 Task: Sort the products in the category "Spaghetti" by relevance.
Action: Mouse moved to (303, 145)
Screenshot: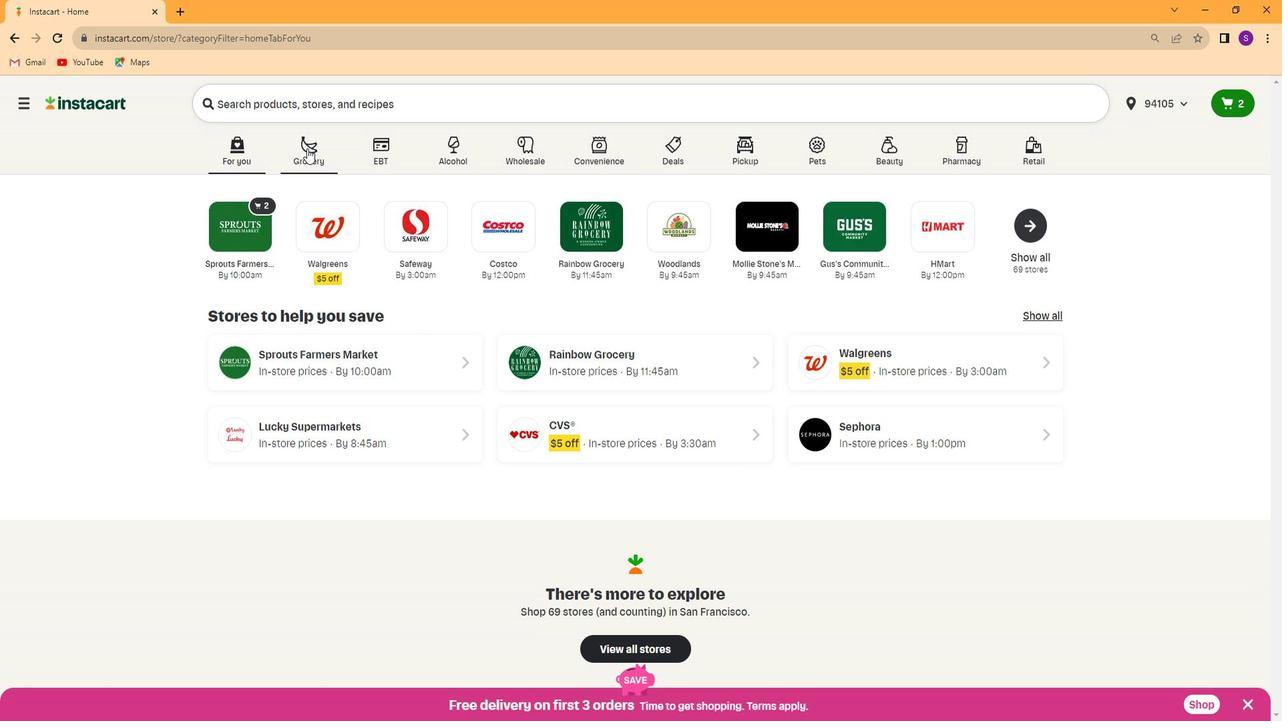 
Action: Mouse pressed left at (303, 145)
Screenshot: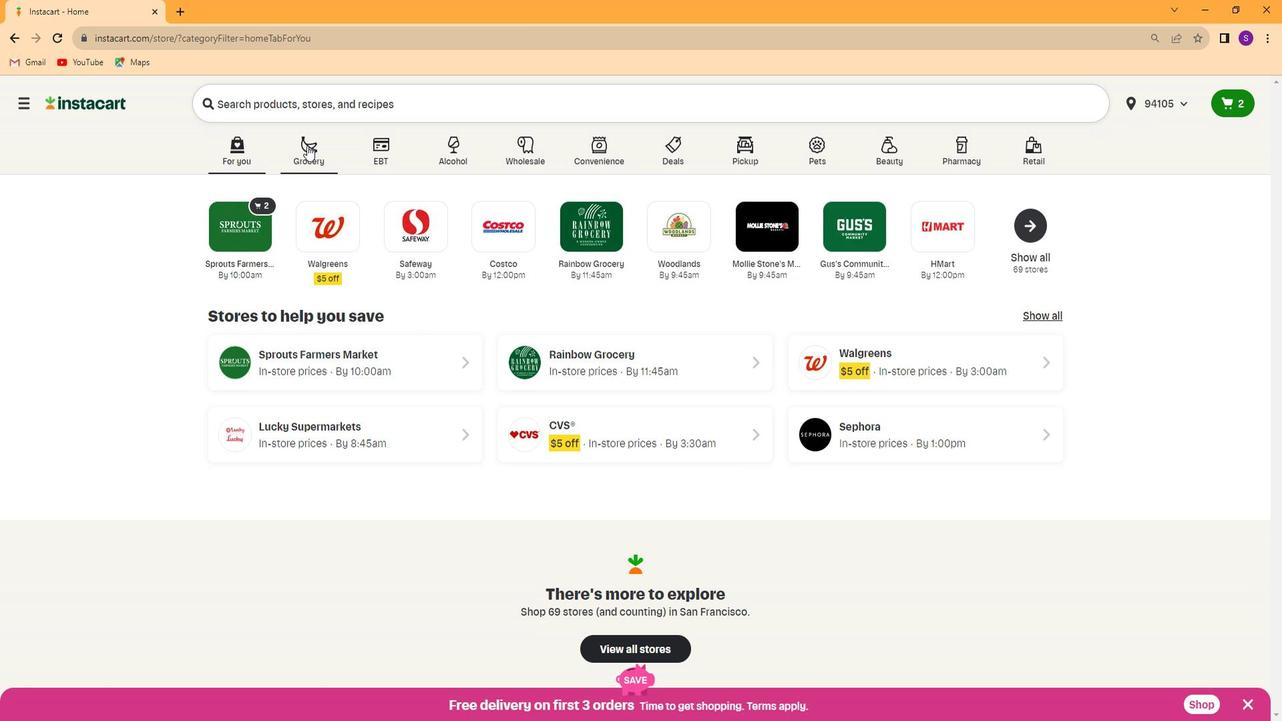 
Action: Mouse moved to (335, 219)
Screenshot: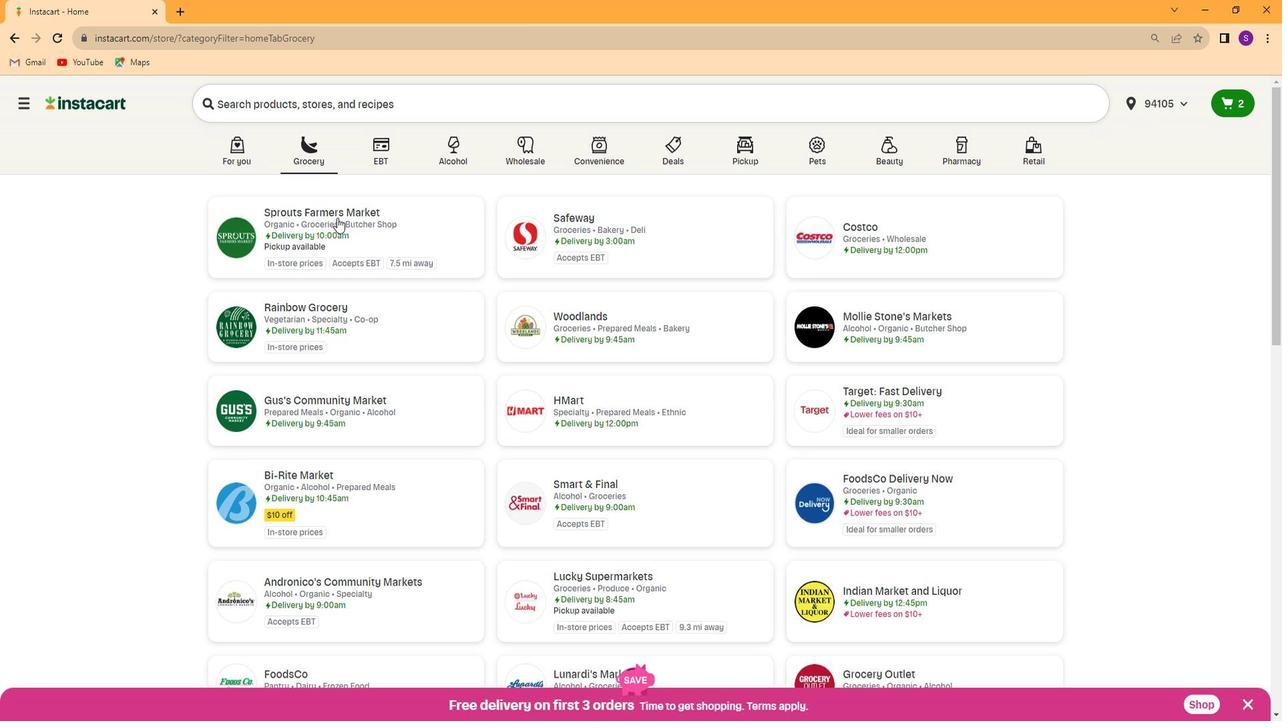 
Action: Mouse pressed left at (335, 219)
Screenshot: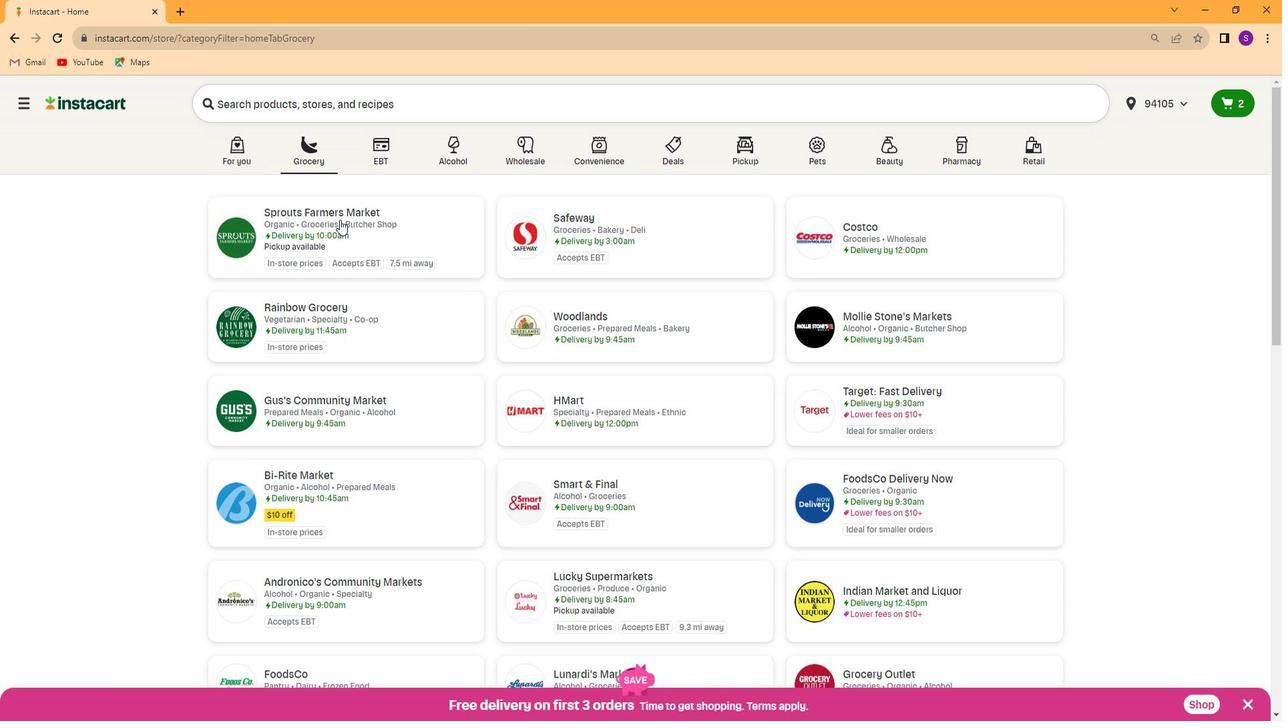
Action: Mouse moved to (164, 376)
Screenshot: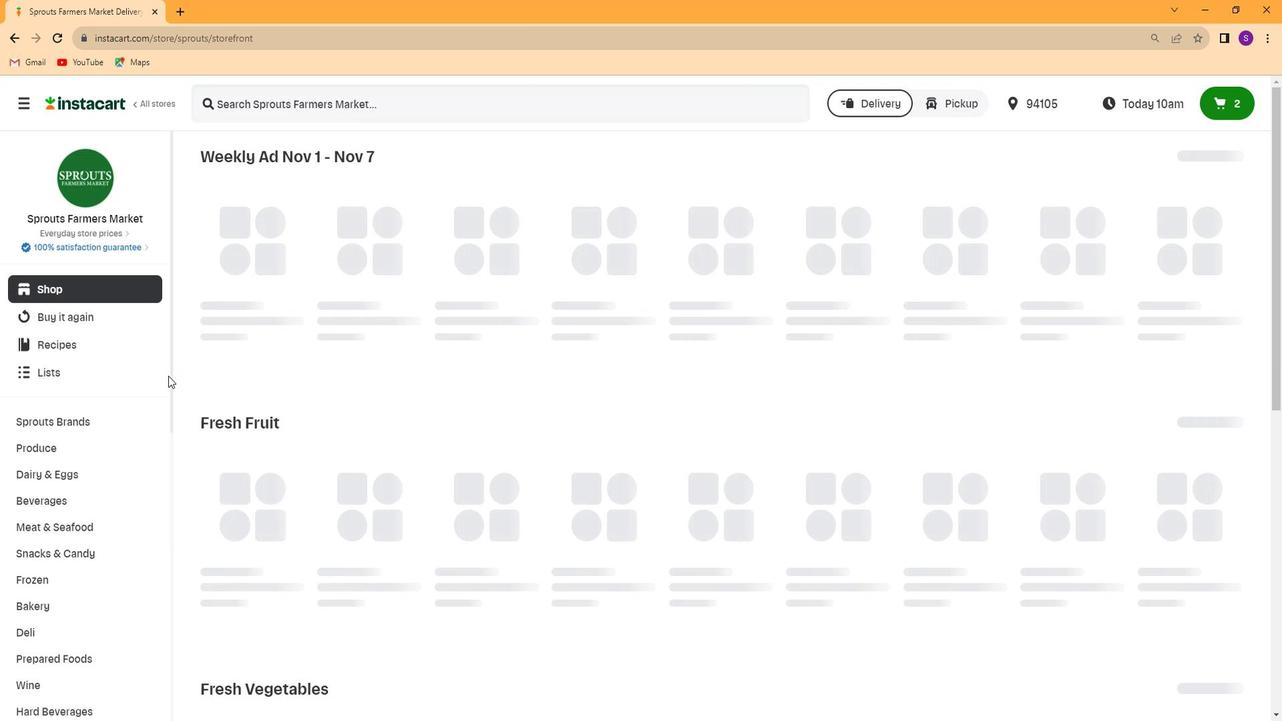 
Action: Mouse scrolled (164, 376) with delta (0, 0)
Screenshot: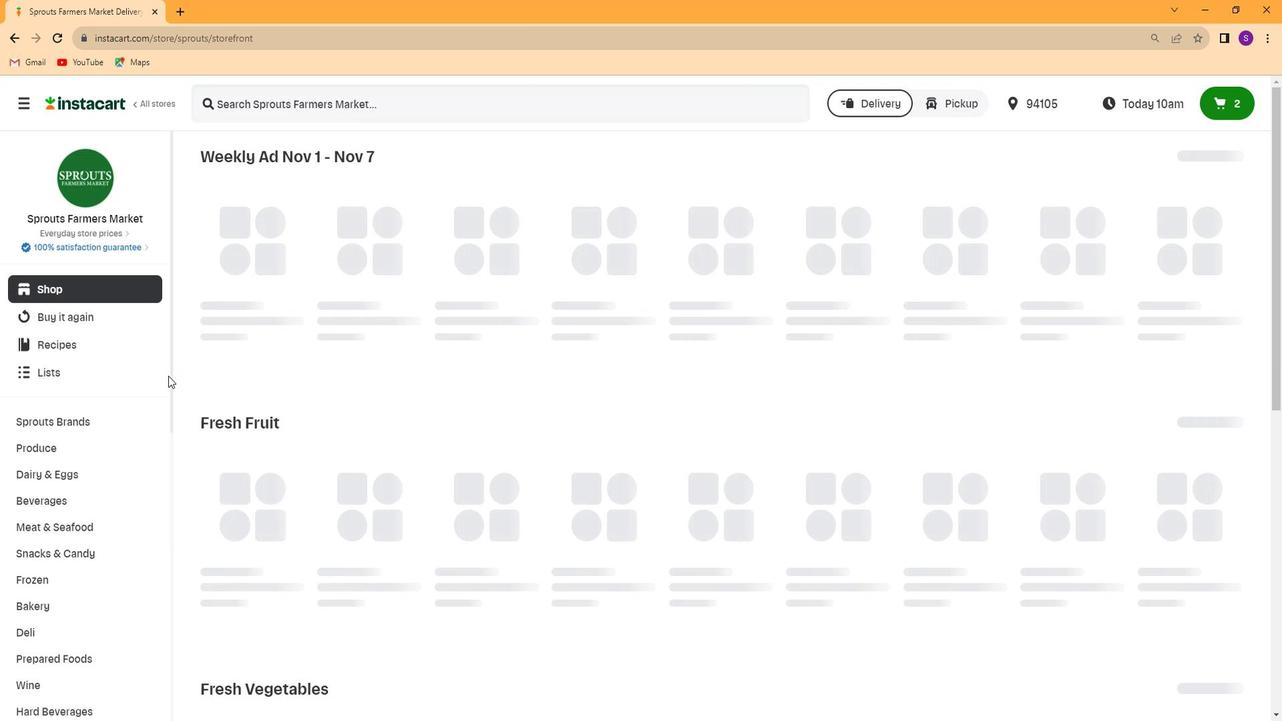 
Action: Mouse moved to (156, 382)
Screenshot: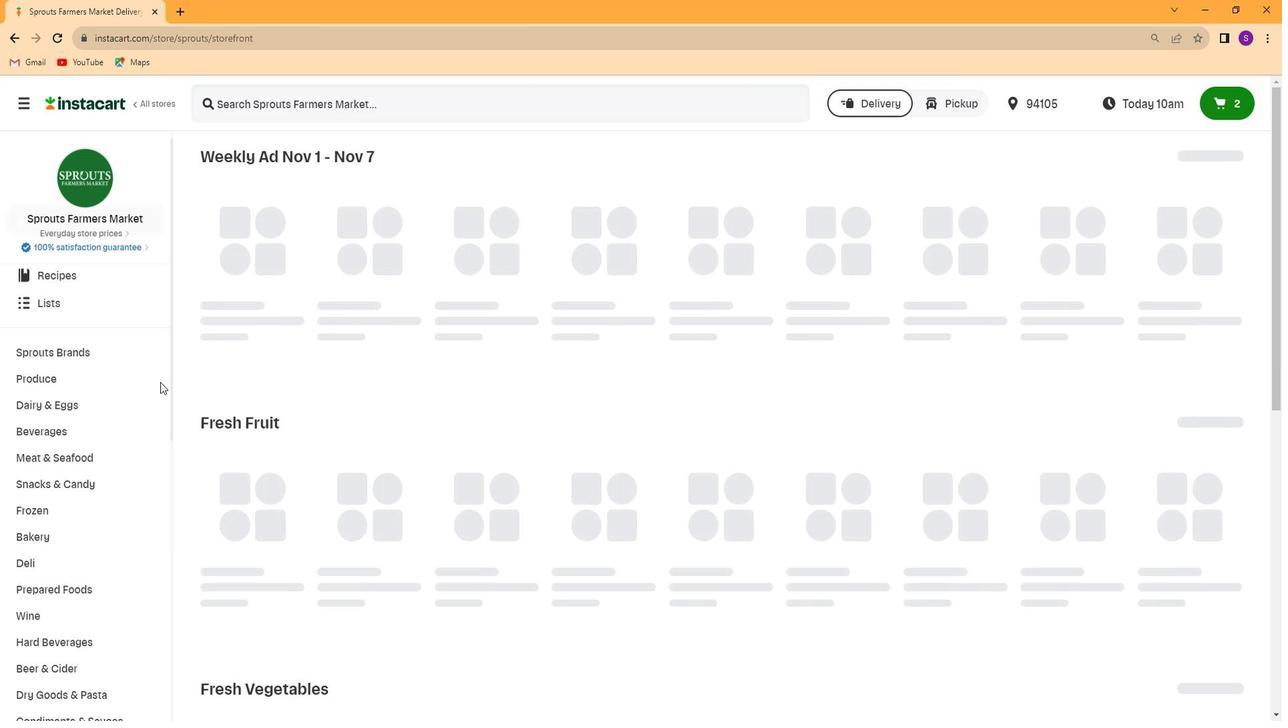 
Action: Mouse scrolled (156, 382) with delta (0, 0)
Screenshot: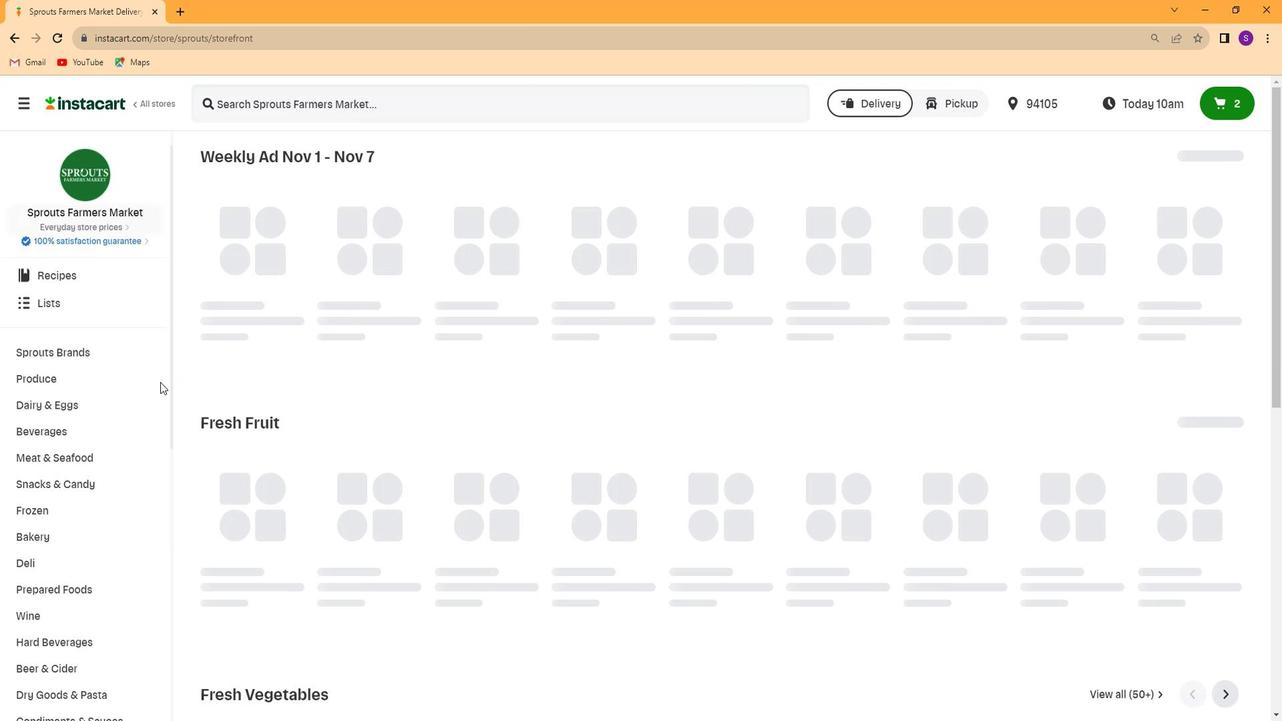 
Action: Mouse scrolled (156, 382) with delta (0, 0)
Screenshot: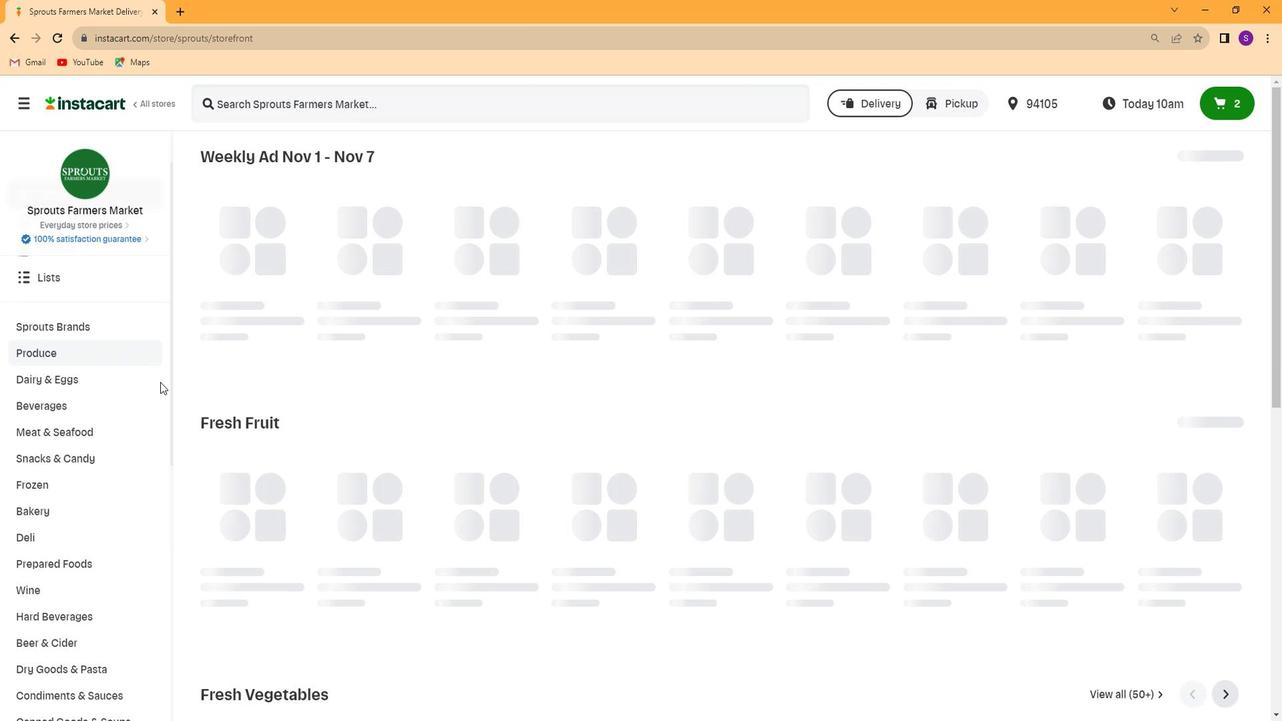 
Action: Mouse scrolled (156, 382) with delta (0, 0)
Screenshot: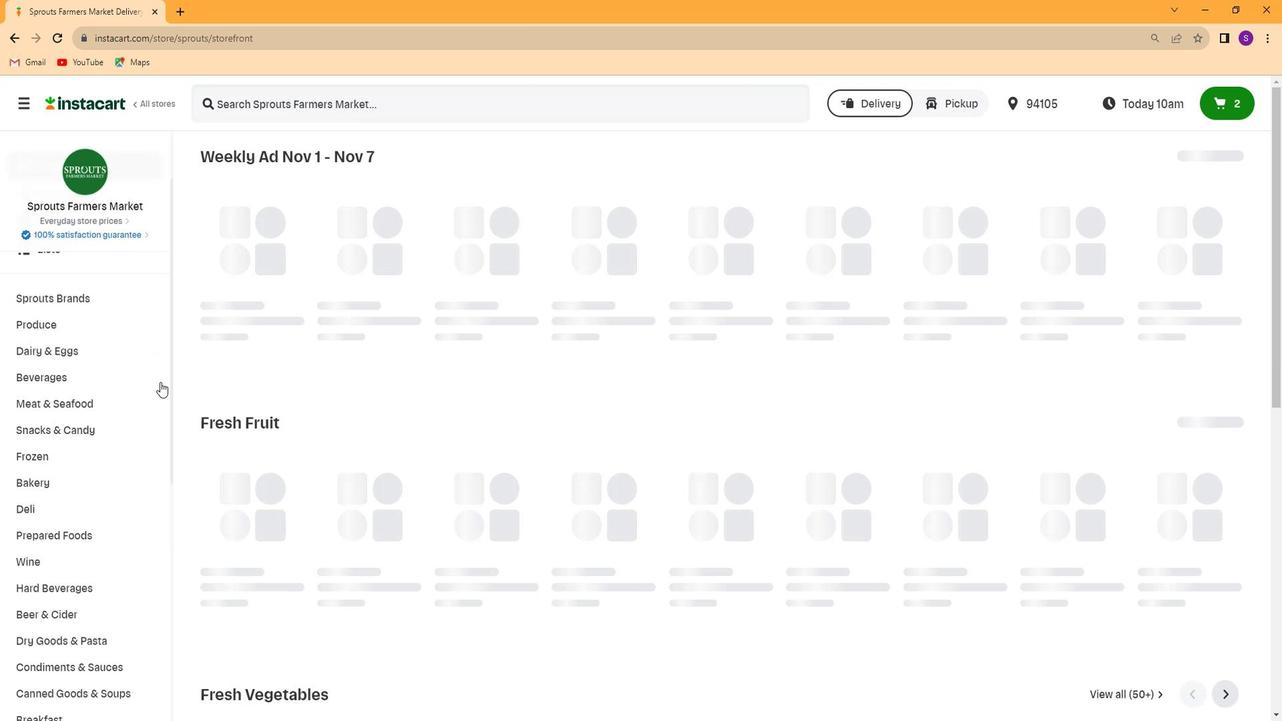 
Action: Mouse moved to (119, 490)
Screenshot: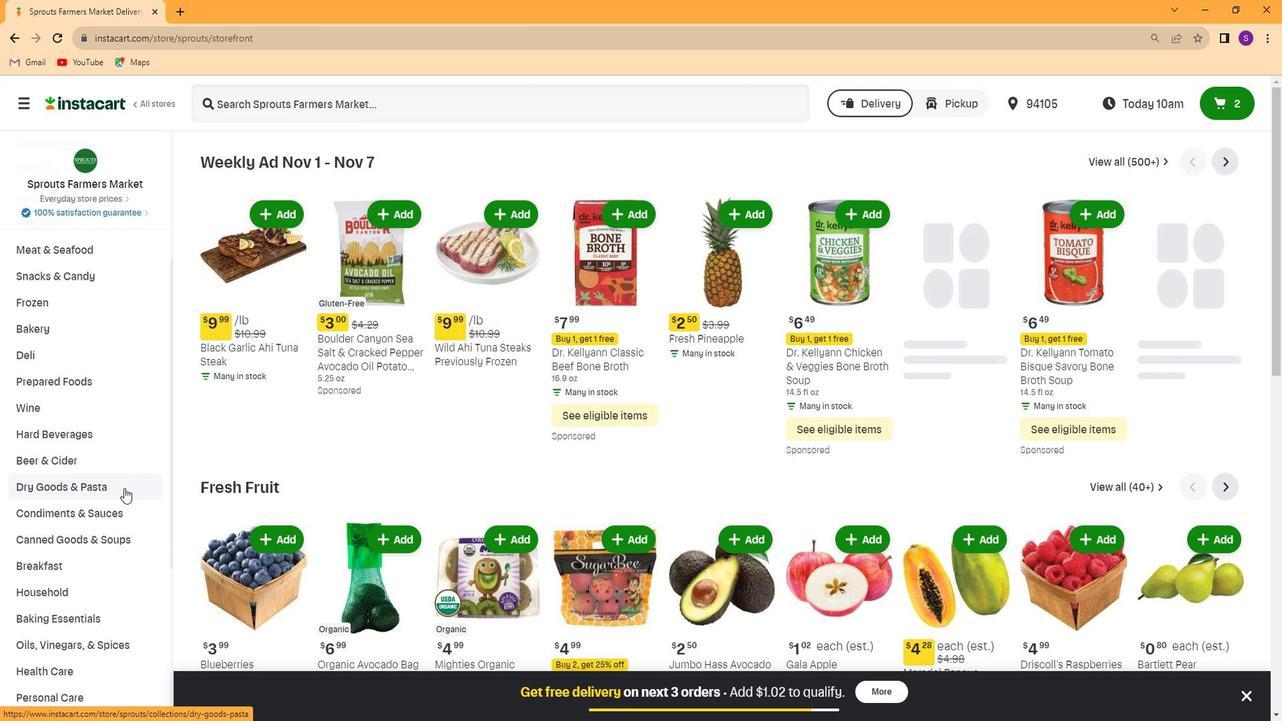 
Action: Mouse pressed left at (119, 490)
Screenshot: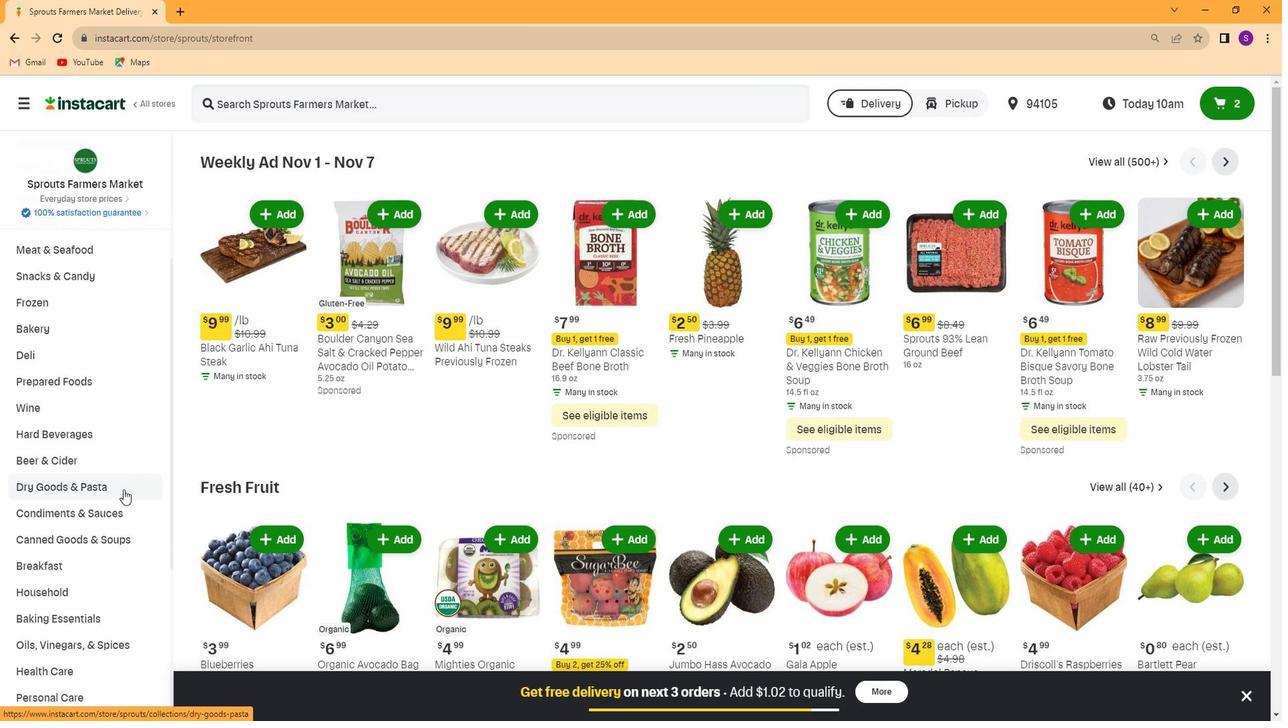 
Action: Mouse moved to (435, 198)
Screenshot: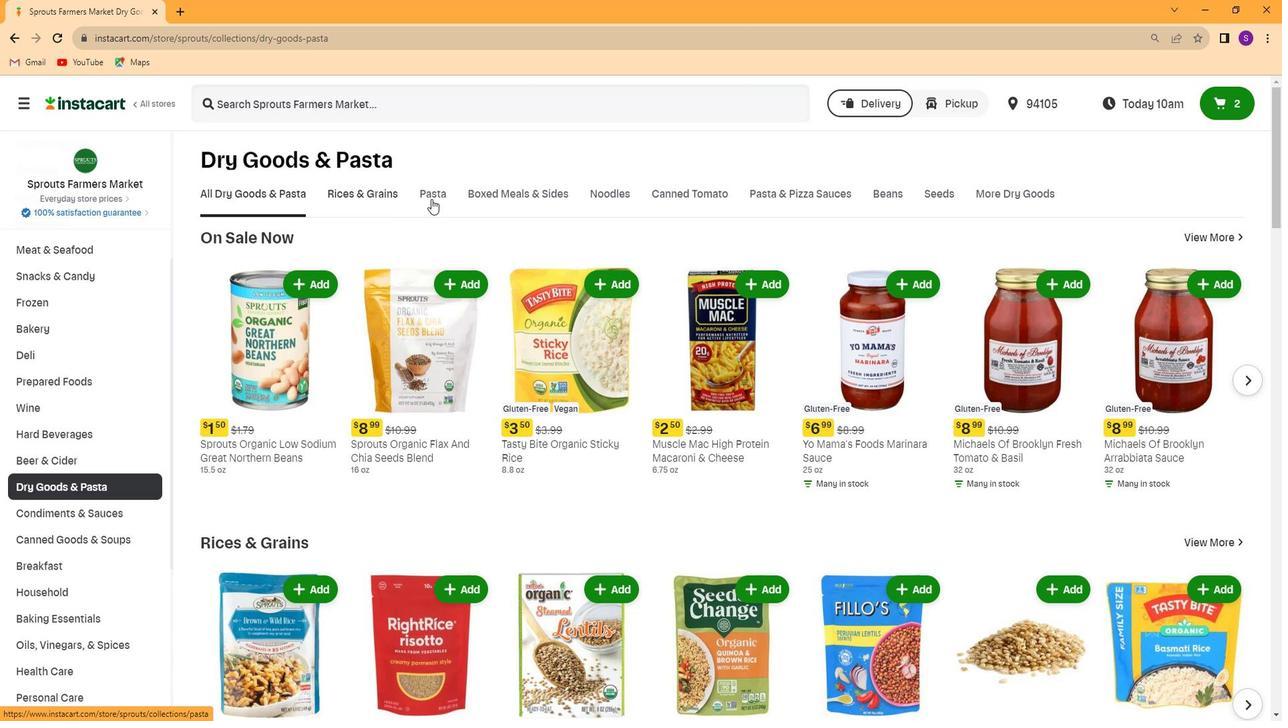 
Action: Mouse pressed left at (435, 198)
Screenshot: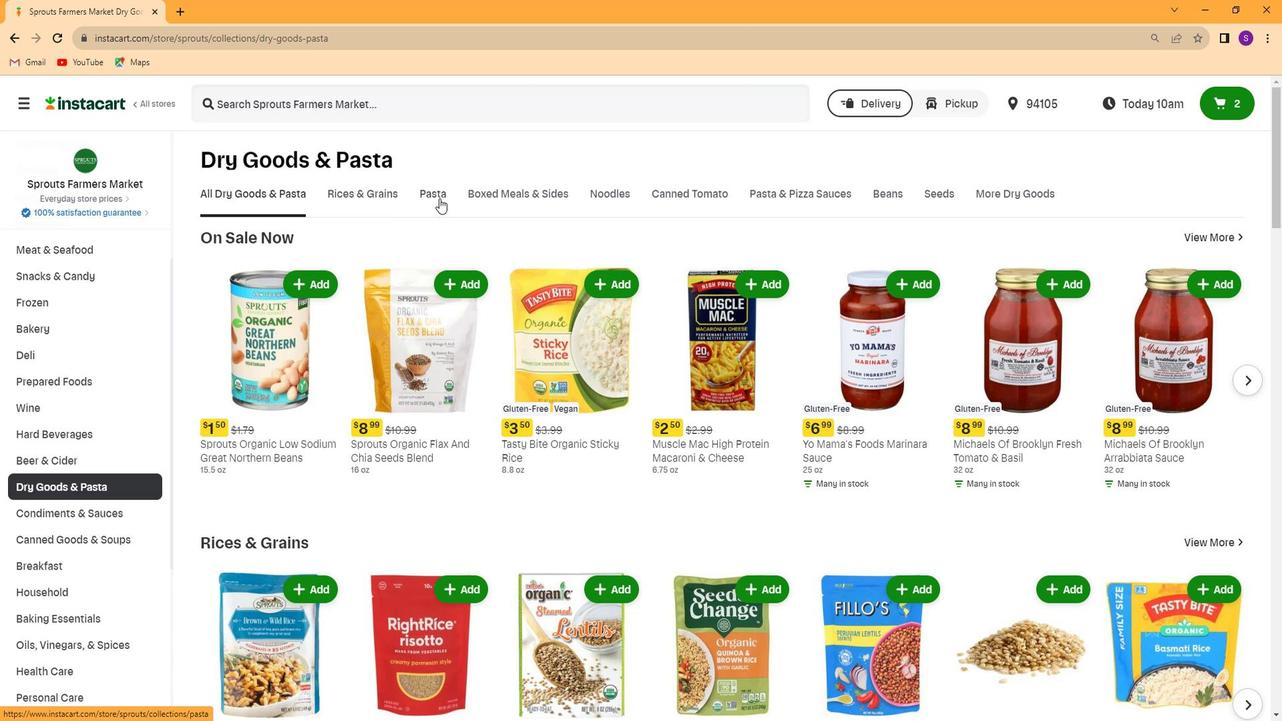
Action: Mouse moved to (311, 263)
Screenshot: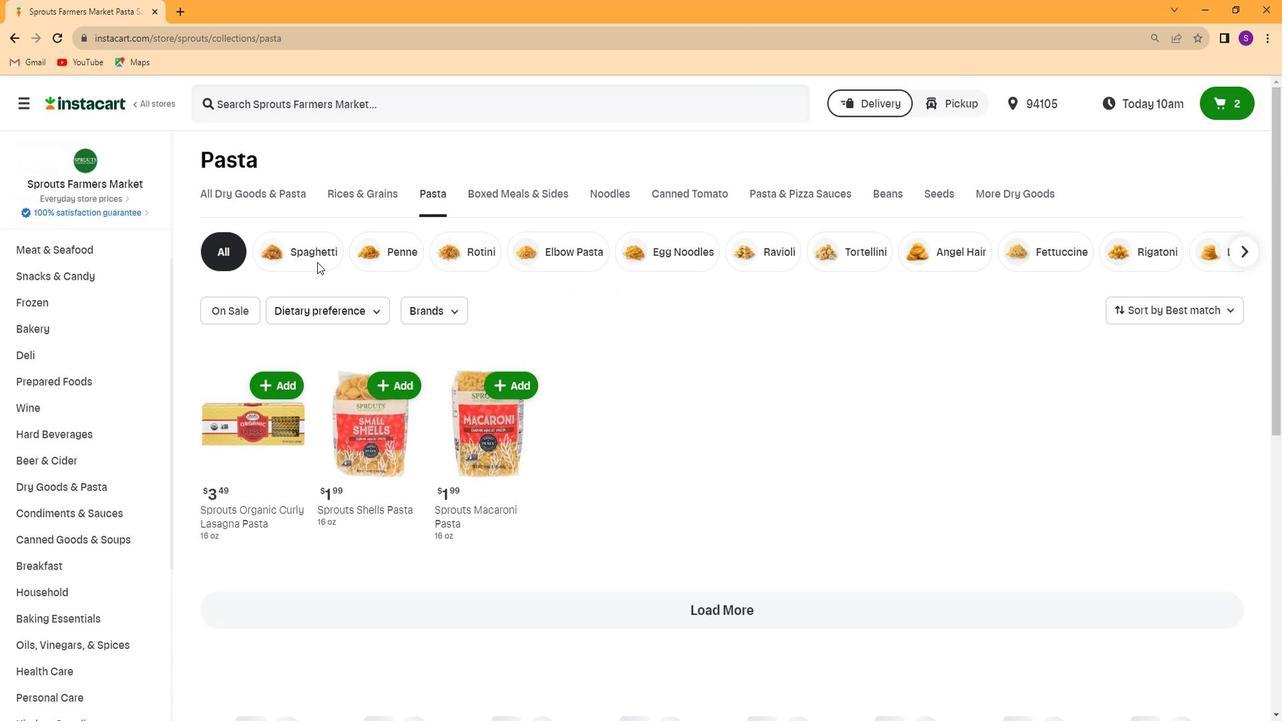 
Action: Mouse pressed left at (311, 263)
Screenshot: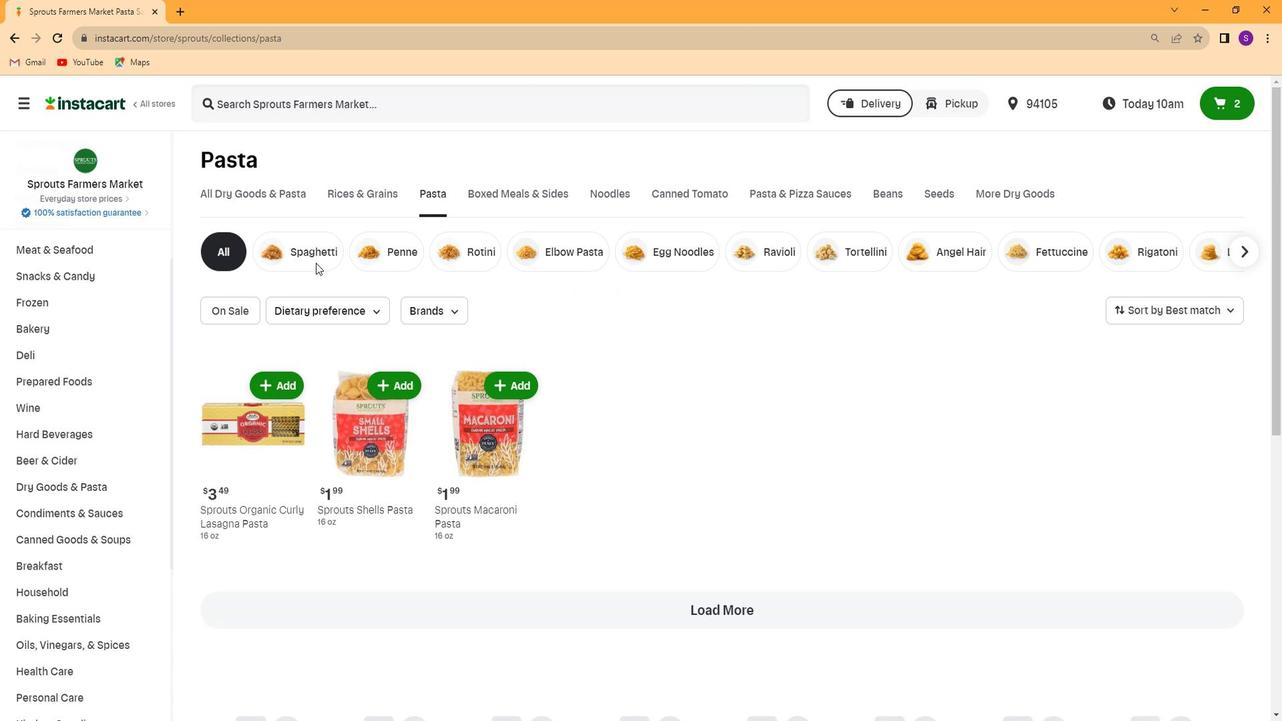 
Action: Mouse moved to (1197, 317)
Screenshot: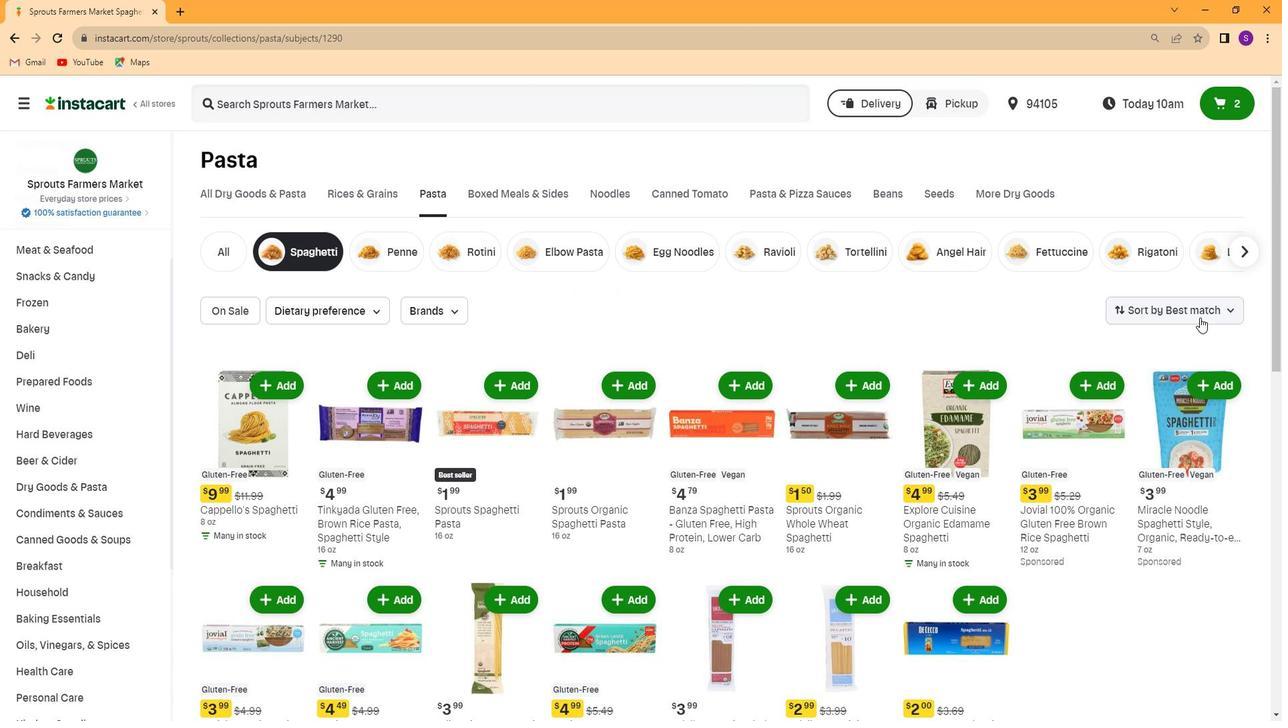 
Action: Mouse pressed left at (1197, 317)
Screenshot: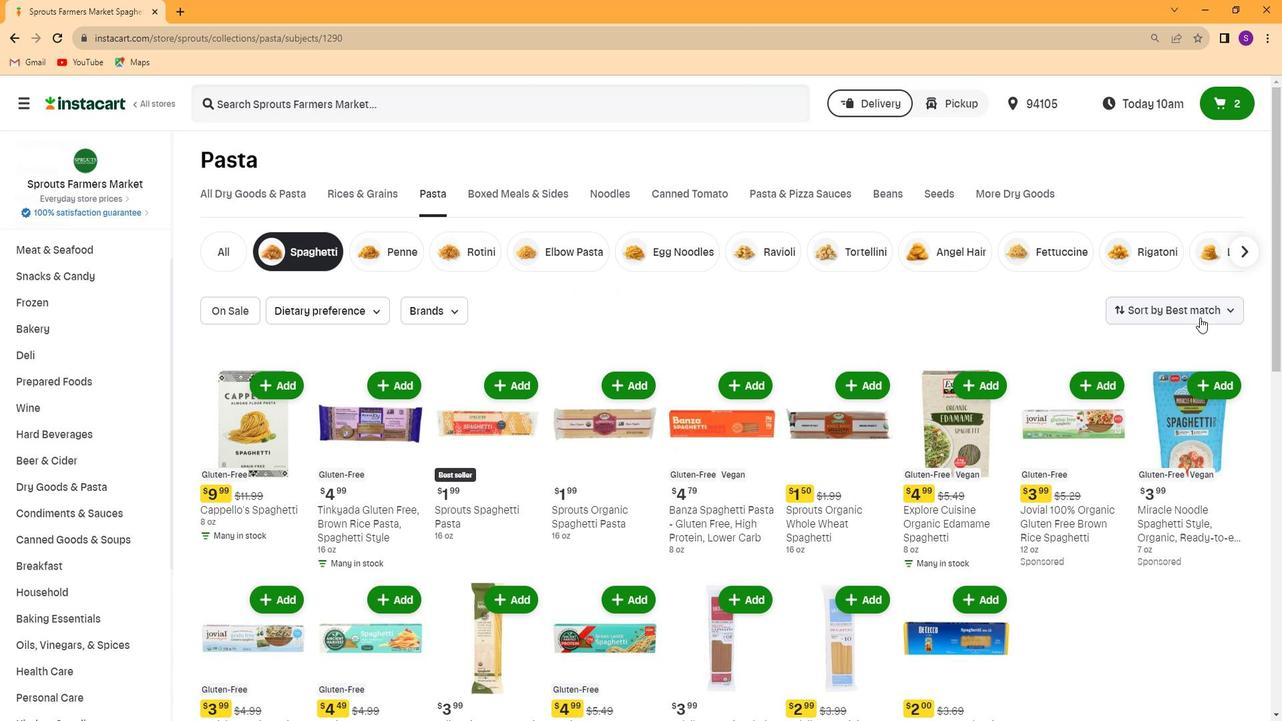 
Action: Mouse moved to (1159, 515)
Screenshot: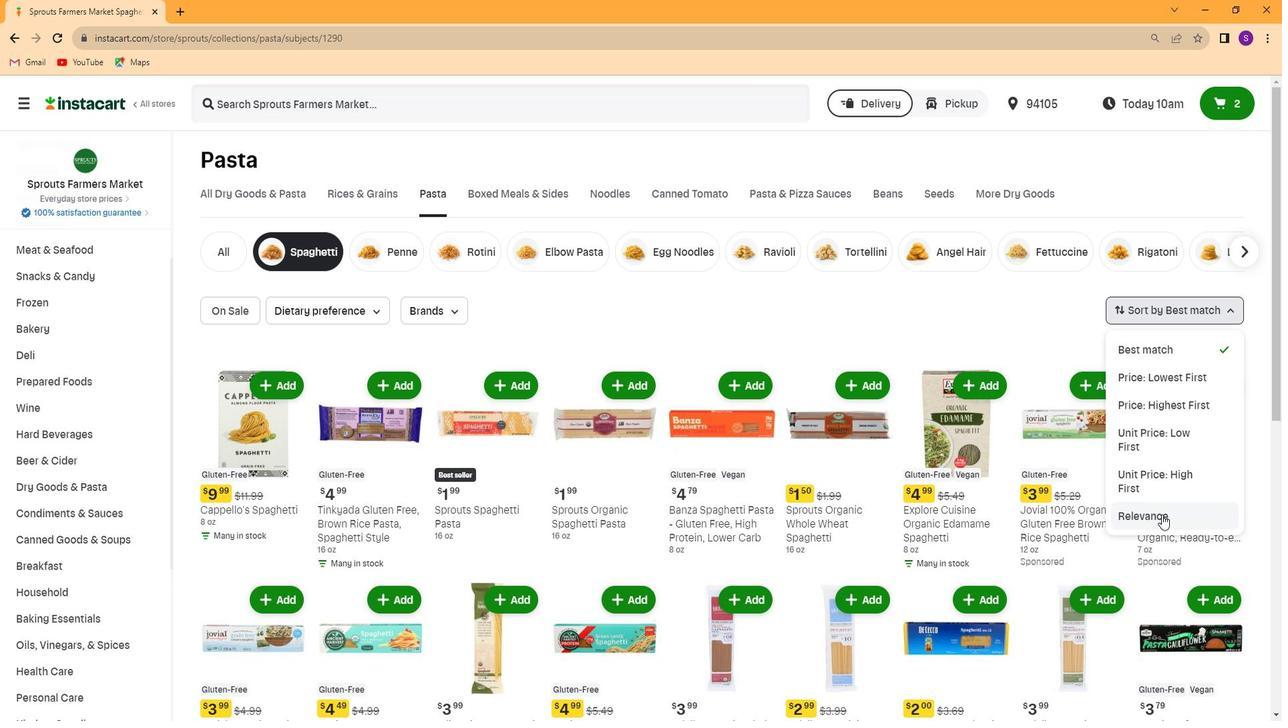 
Action: Mouse pressed left at (1159, 515)
Screenshot: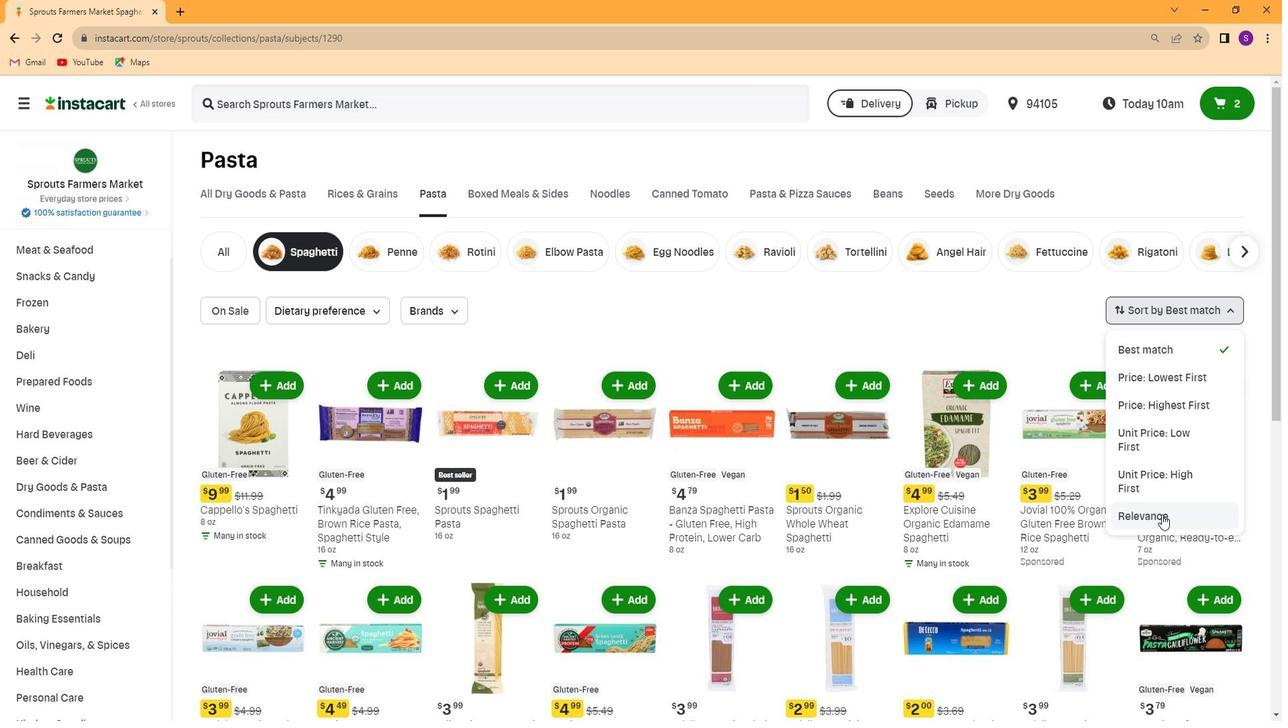 
Action: Mouse moved to (1017, 461)
Screenshot: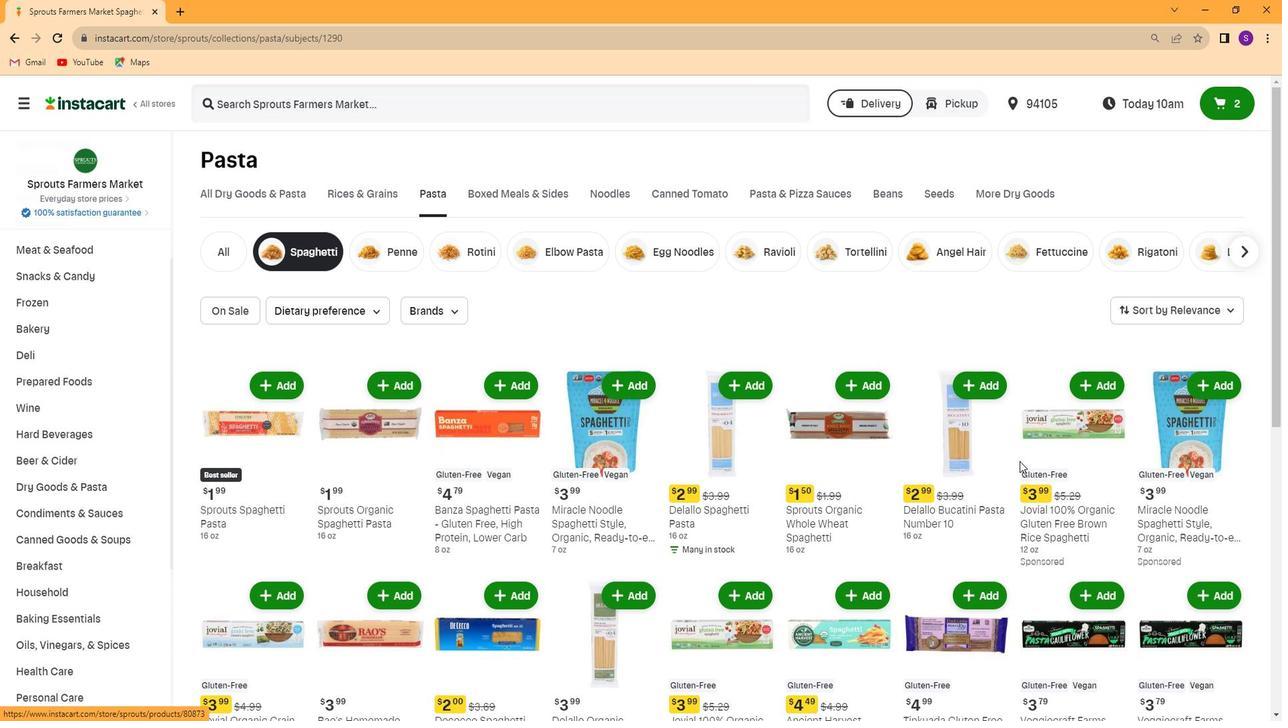 
